 Task: Add an event with the title Casual Team Building Exercise: Escape Room Challenge, date '2023/12/28', time 8:50 AM to 10:50 AM, logged in from the account softage.10@softage.netand send the event invitation to softage.8@softage.net and softage.1@softage.net. Set a reminder for the event 2 hour before
Action: Mouse moved to (115, 129)
Screenshot: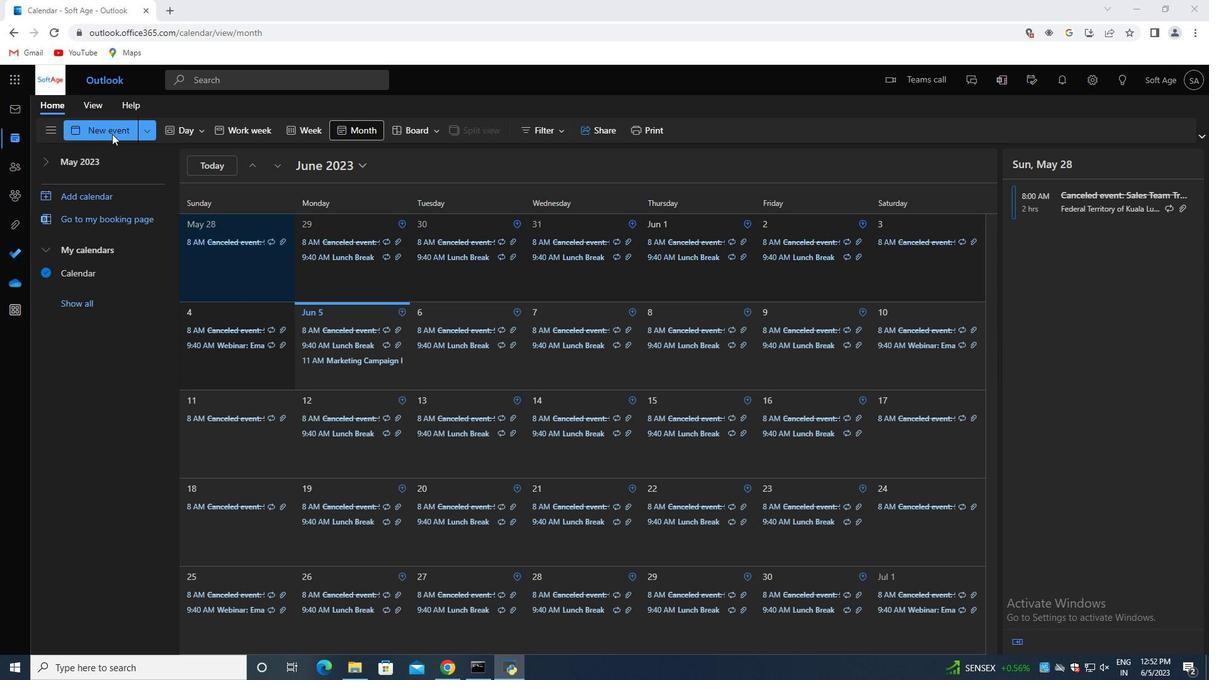 
Action: Mouse pressed left at (115, 129)
Screenshot: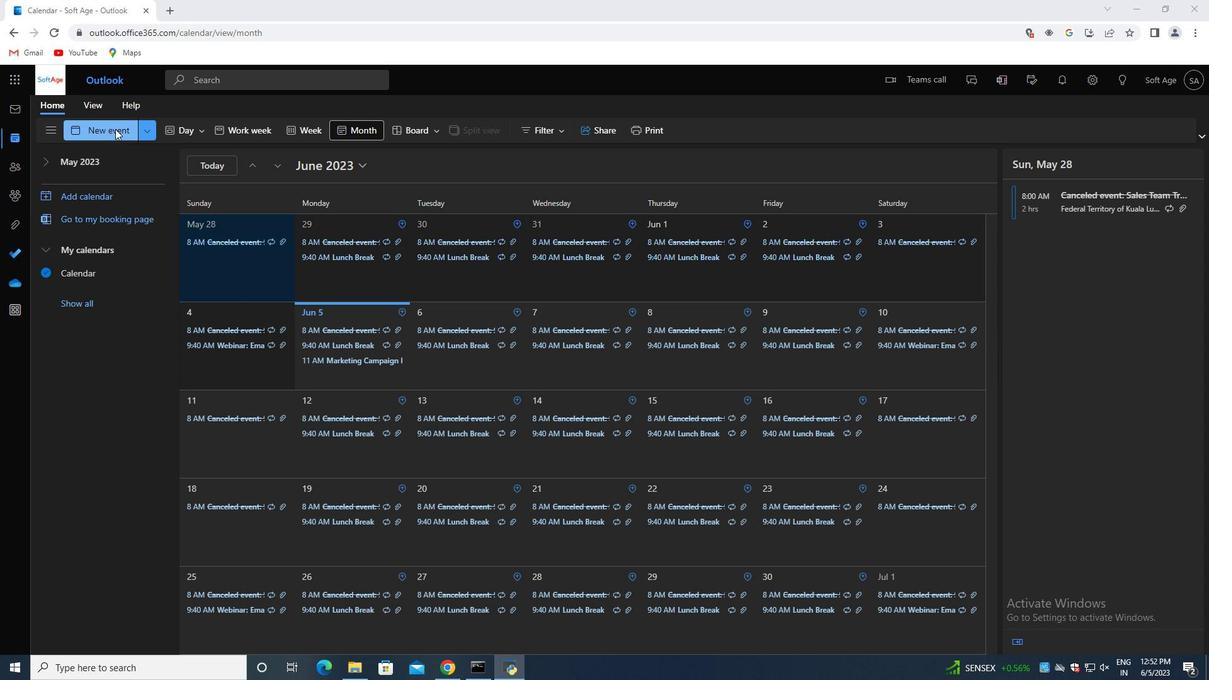 
Action: Mouse moved to (342, 206)
Screenshot: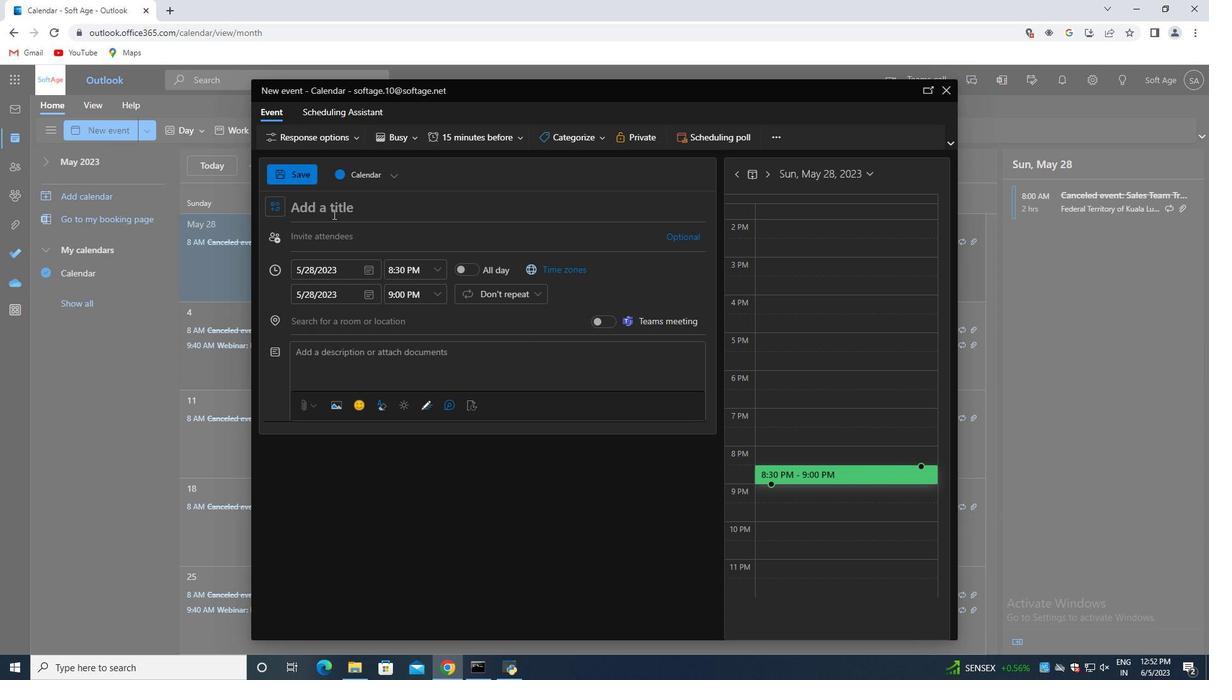 
Action: Mouse pressed left at (342, 206)
Screenshot: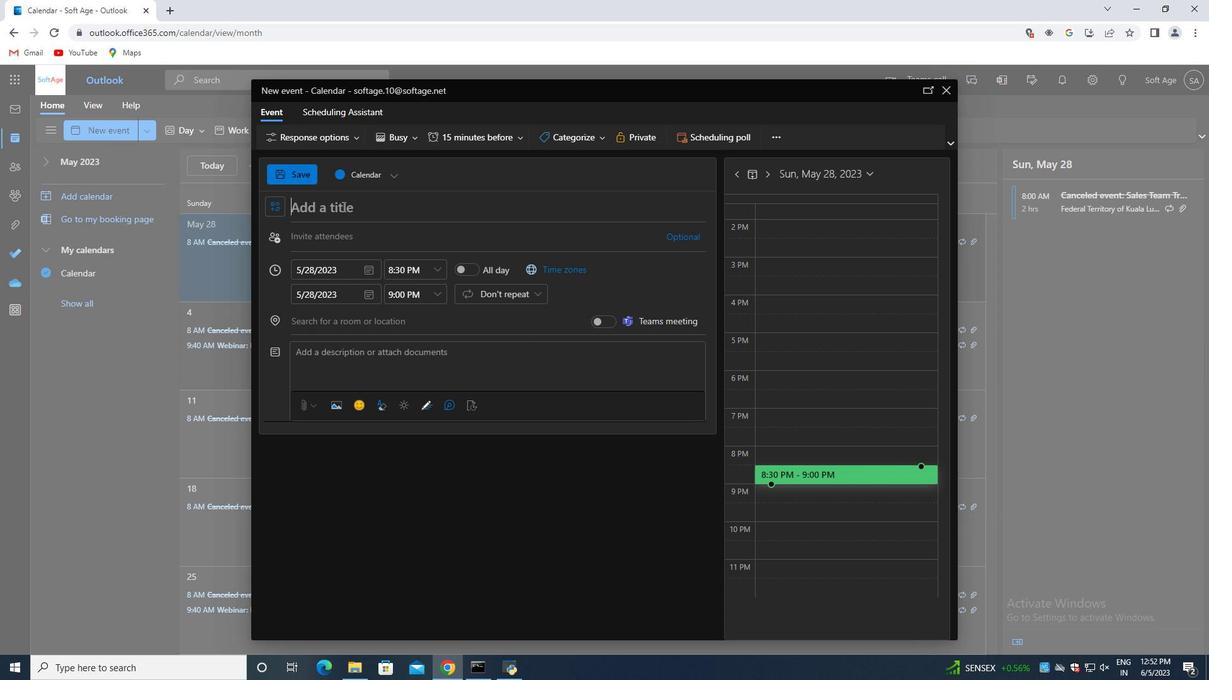 
Action: Key pressed <Key.shift>Casual<Key.space><Key.shift>Team<Key.space><Key.shift>Buildiung<Key.space><Key.backspace><Key.backspace><Key.backspace><Key.backspace>ng<Key.space><Key.shift>Exercise
Screenshot: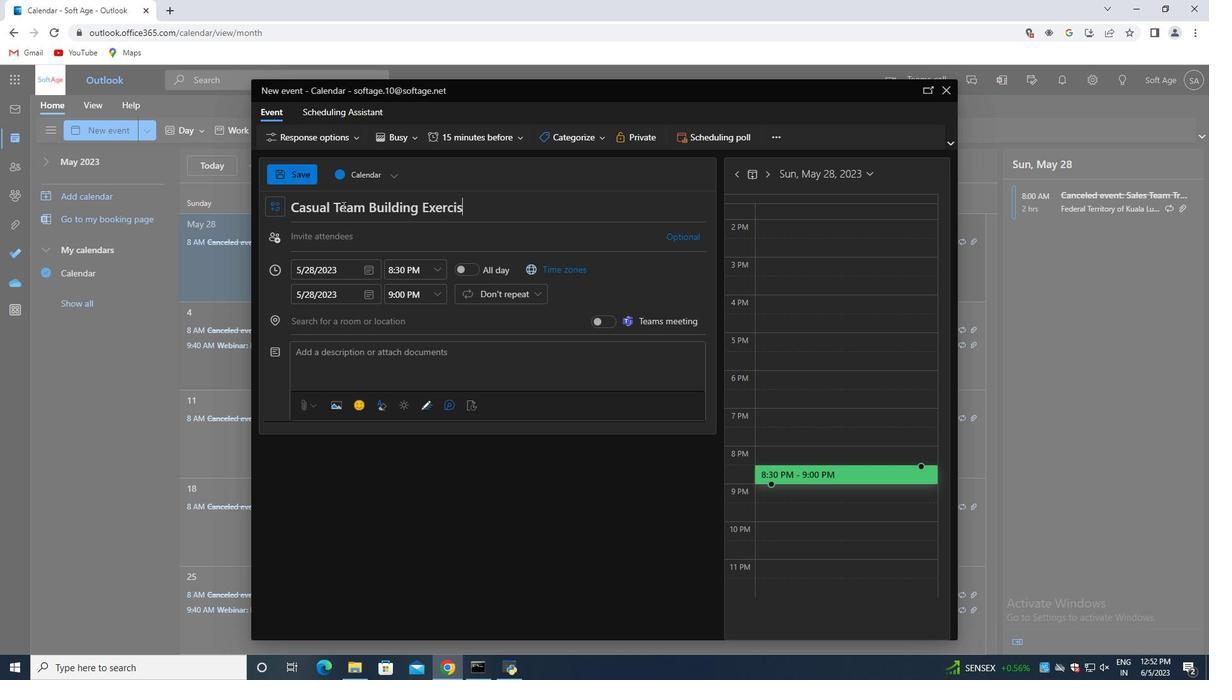 
Action: Mouse moved to (325, 284)
Screenshot: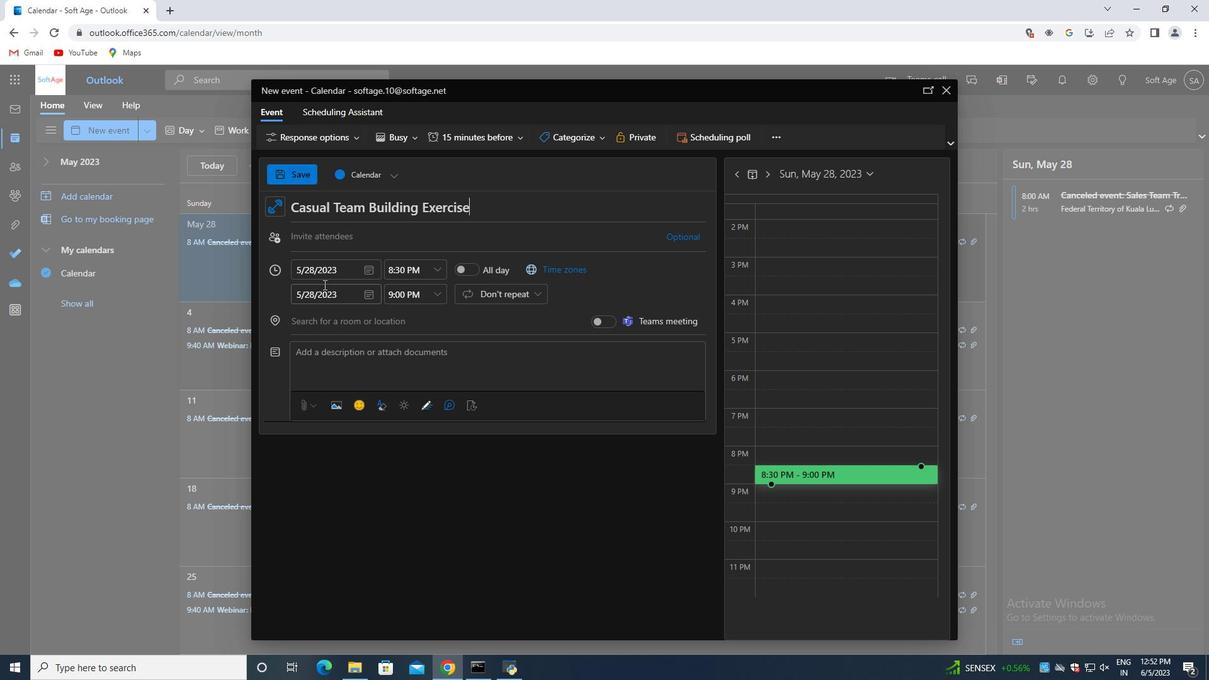 
Action: Key pressed <Key.shift_r>:<Key.space><Key.shift>Escape<Key.space><Key.shift><Key.shift>Room<Key.space><Key.shift>Challenge
Screenshot: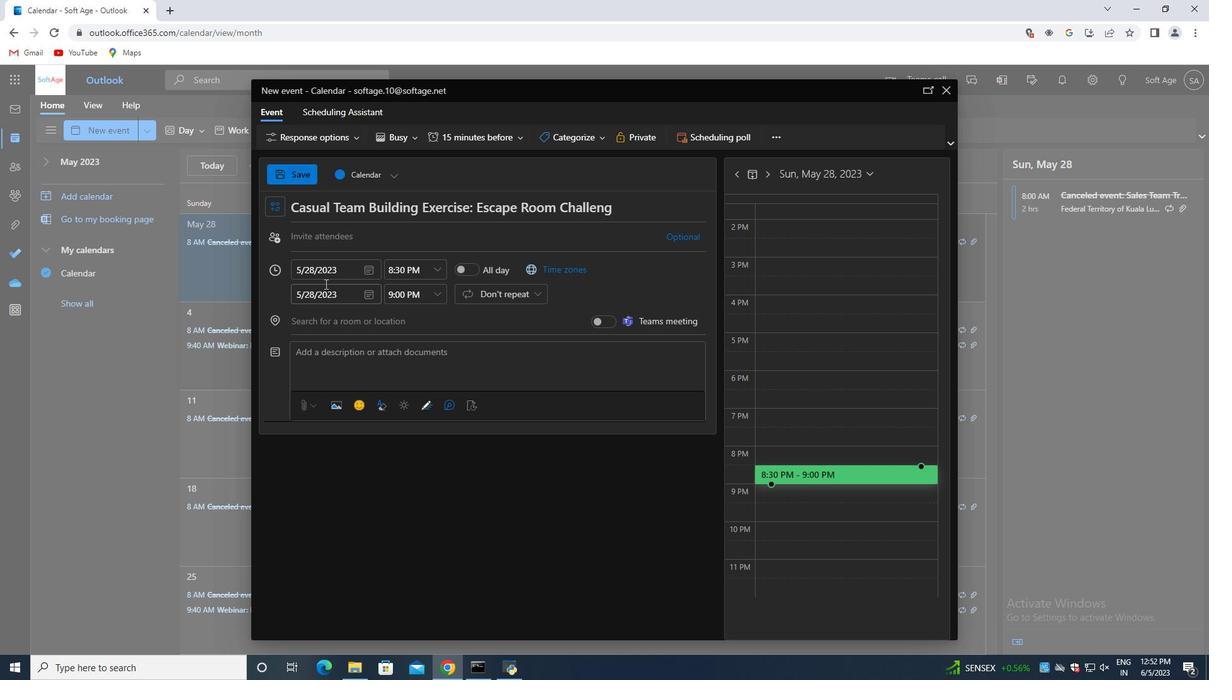 
Action: Mouse moved to (370, 274)
Screenshot: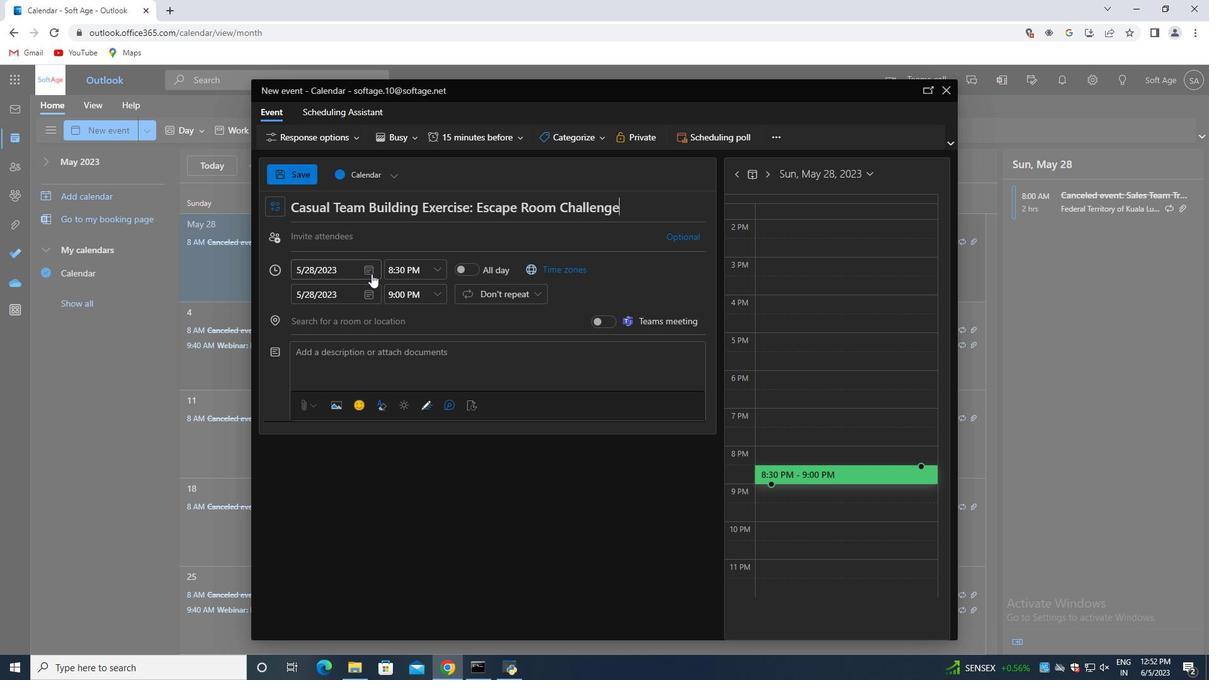 
Action: Mouse pressed left at (370, 274)
Screenshot: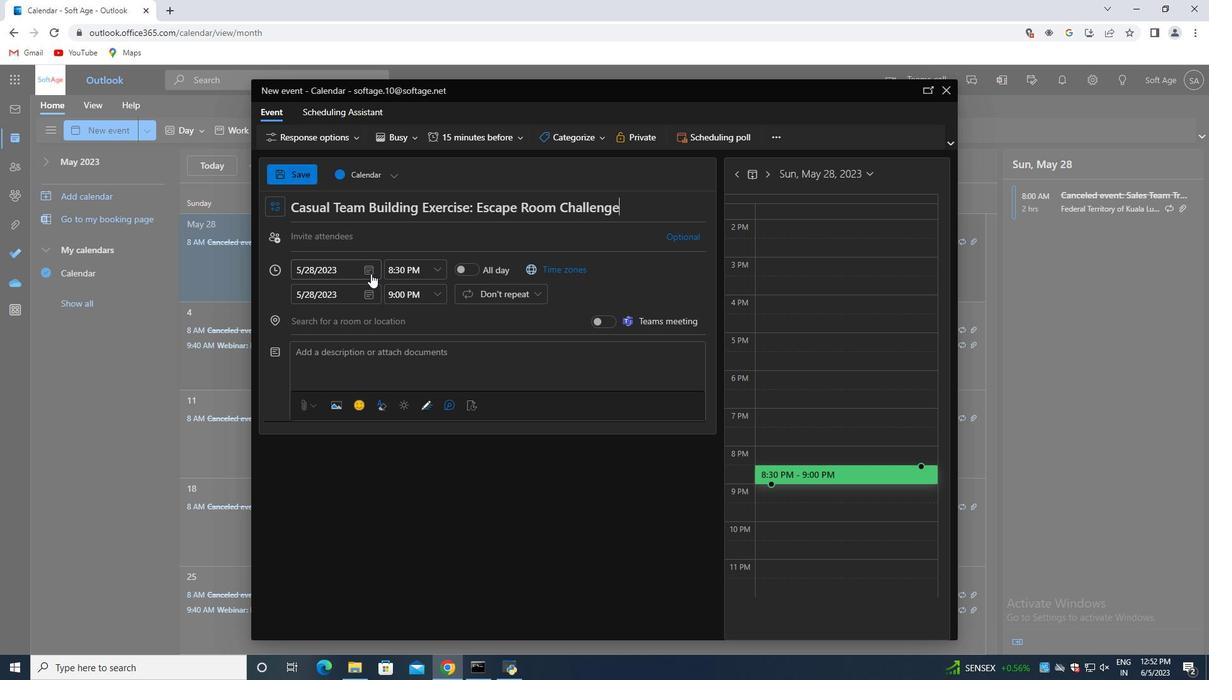 
Action: Mouse moved to (410, 296)
Screenshot: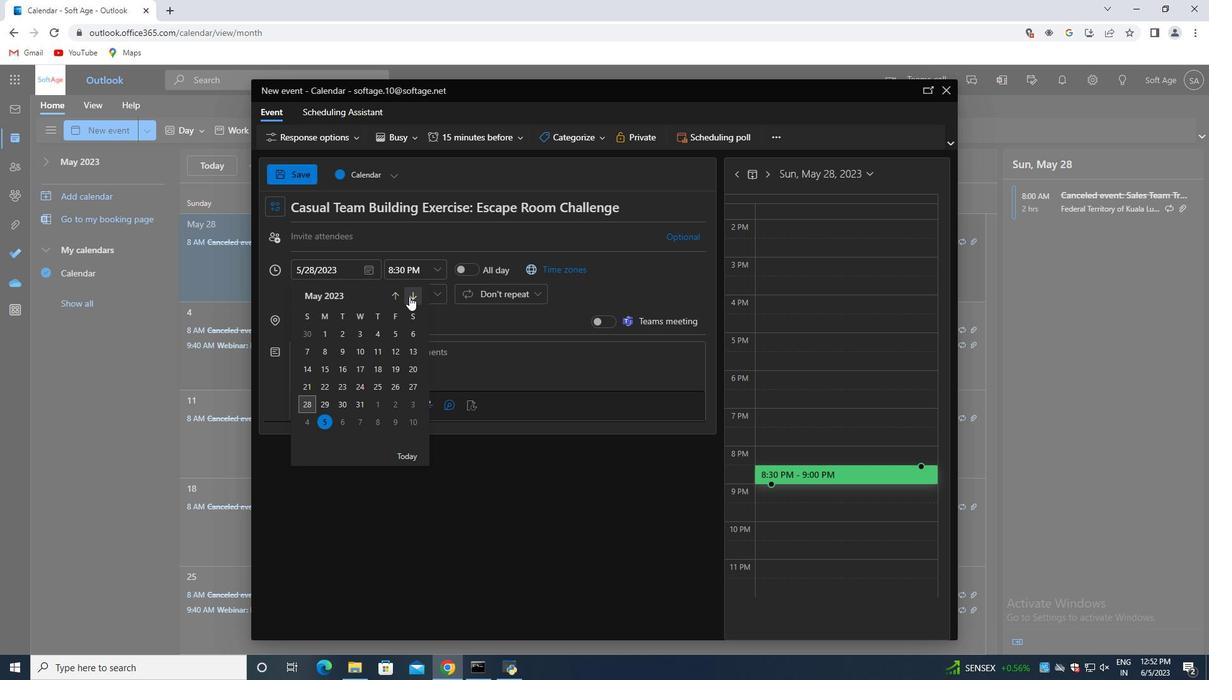 
Action: Mouse pressed left at (410, 296)
Screenshot: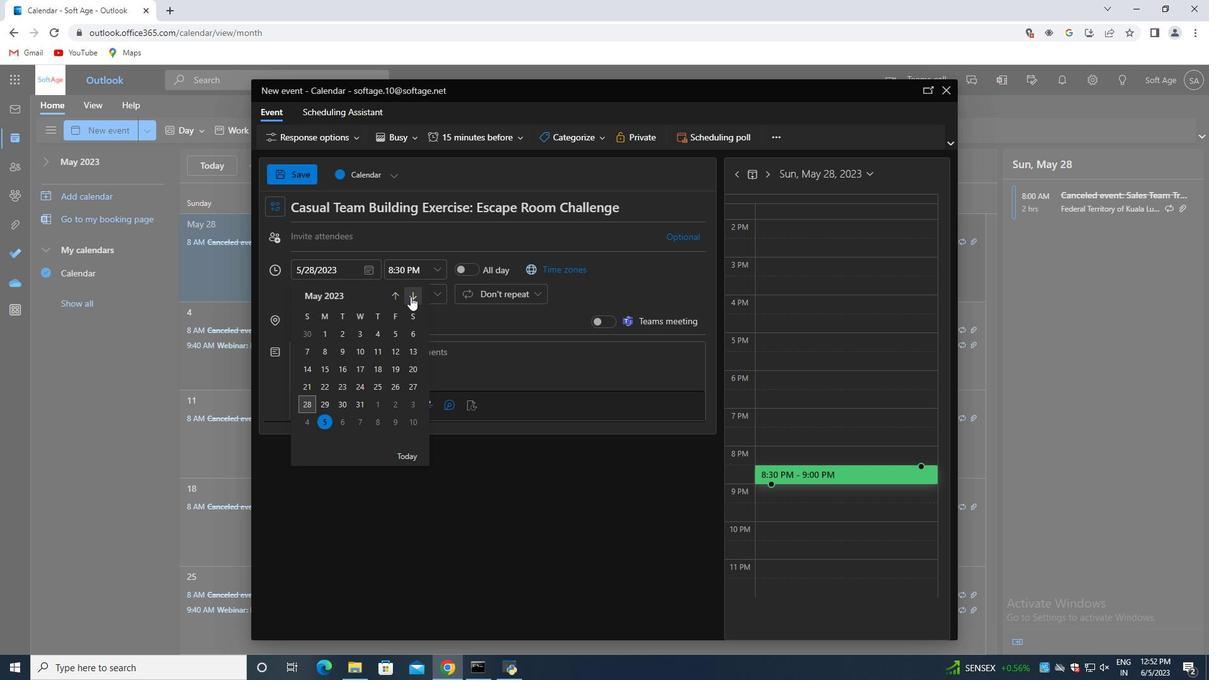 
Action: Mouse pressed left at (410, 296)
Screenshot: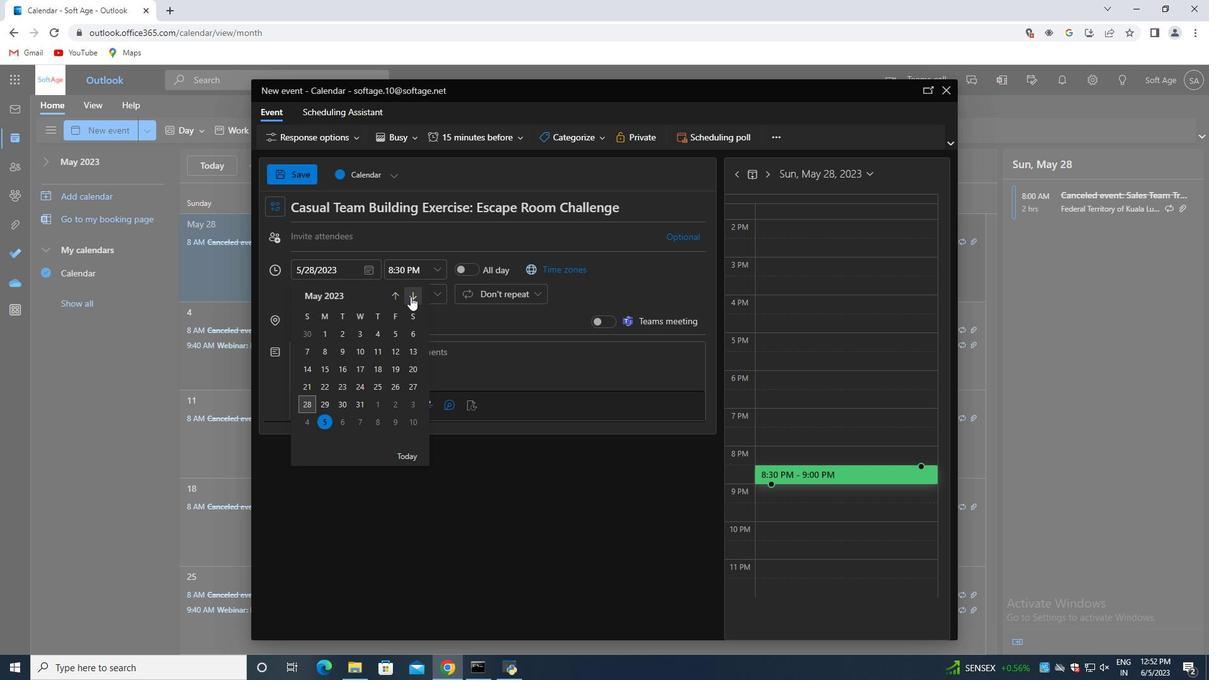 
Action: Mouse pressed left at (410, 296)
Screenshot: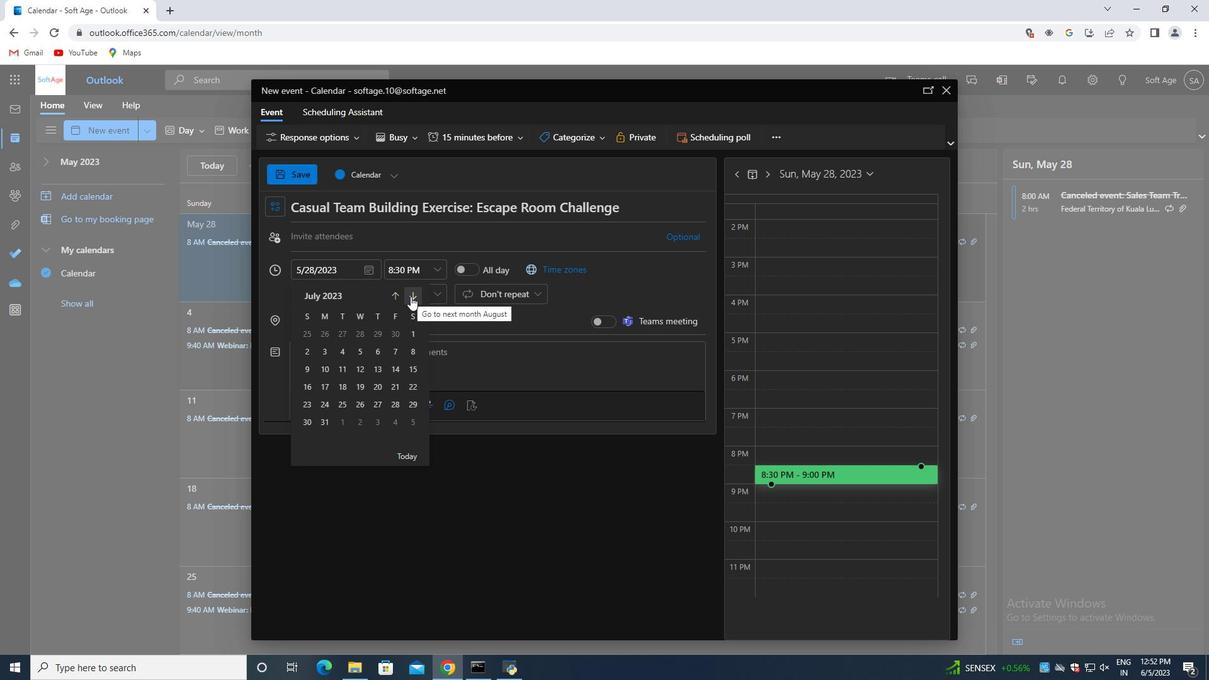 
Action: Mouse pressed left at (410, 296)
Screenshot: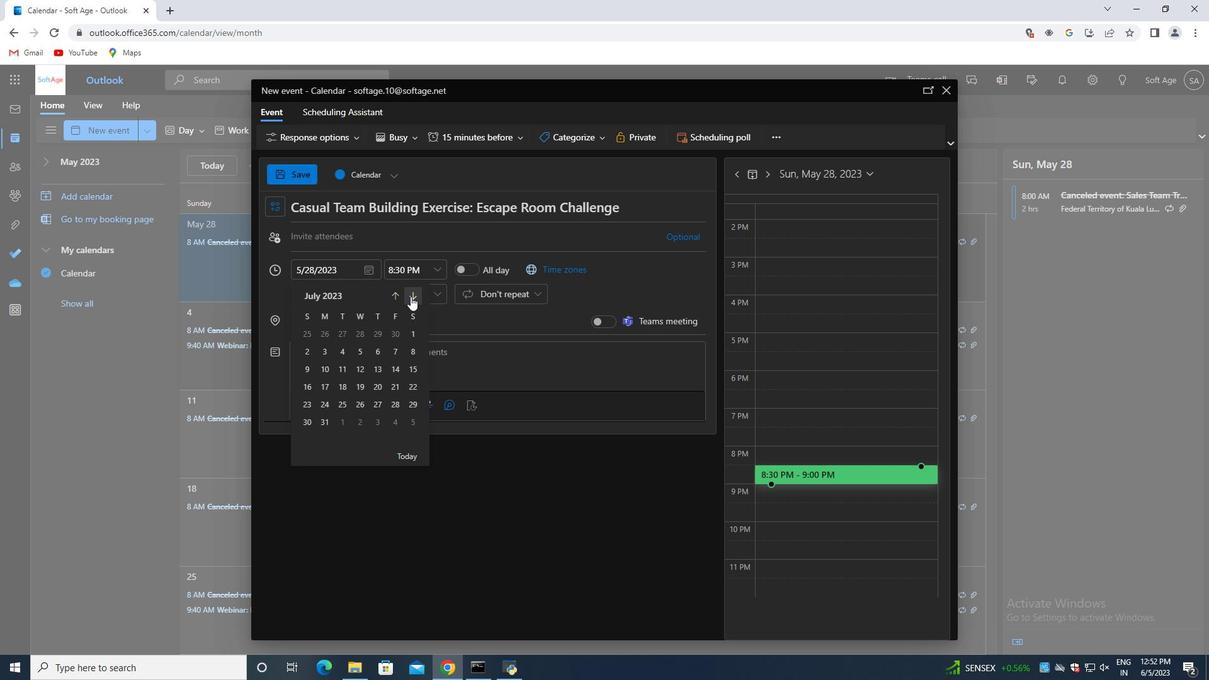 
Action: Mouse pressed left at (410, 296)
Screenshot: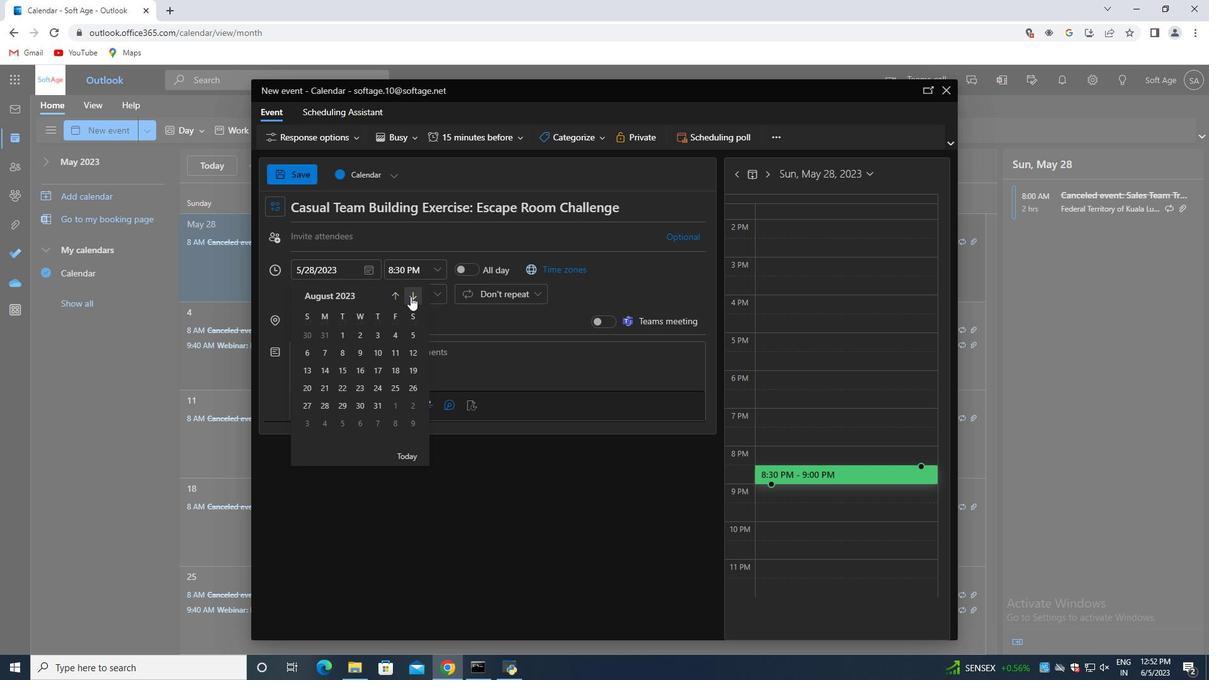 
Action: Mouse pressed left at (410, 296)
Screenshot: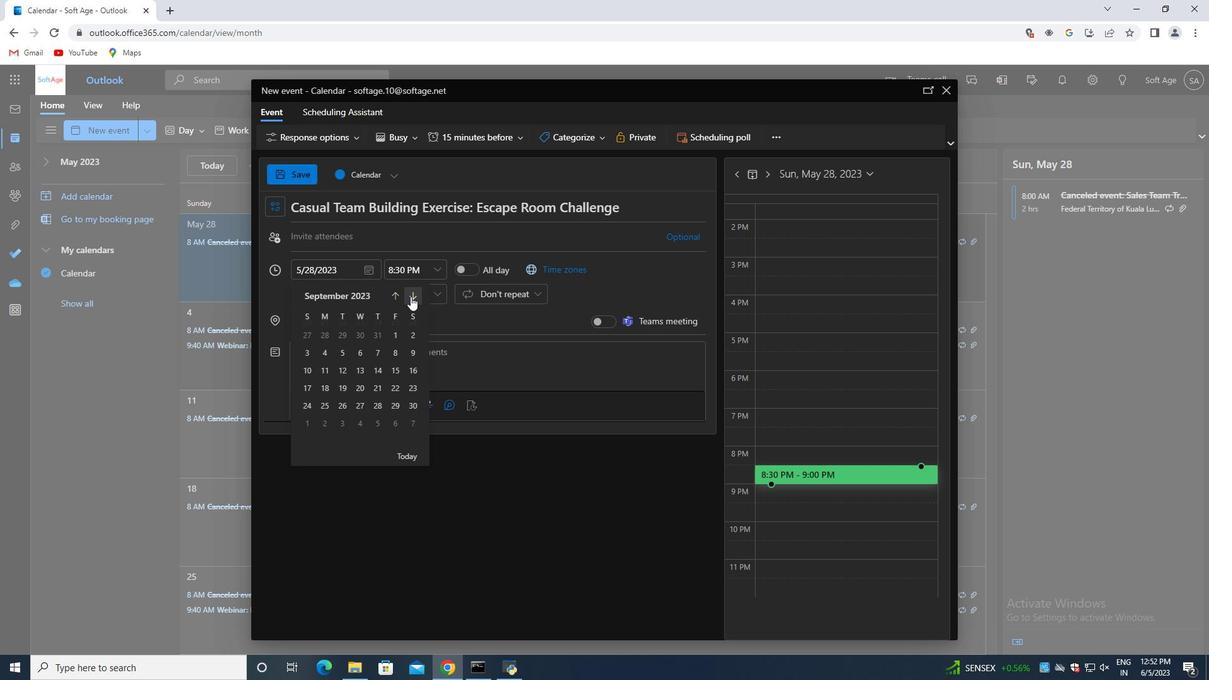 
Action: Mouse moved to (410, 296)
Screenshot: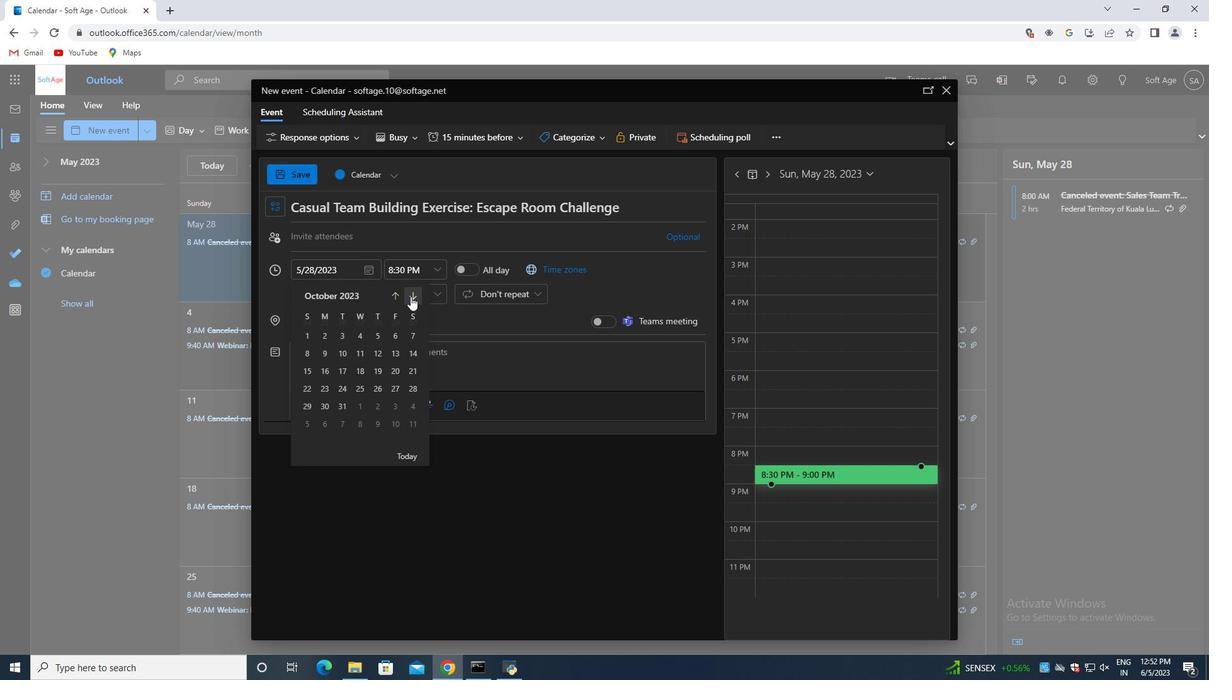 
Action: Mouse pressed left at (410, 296)
Screenshot: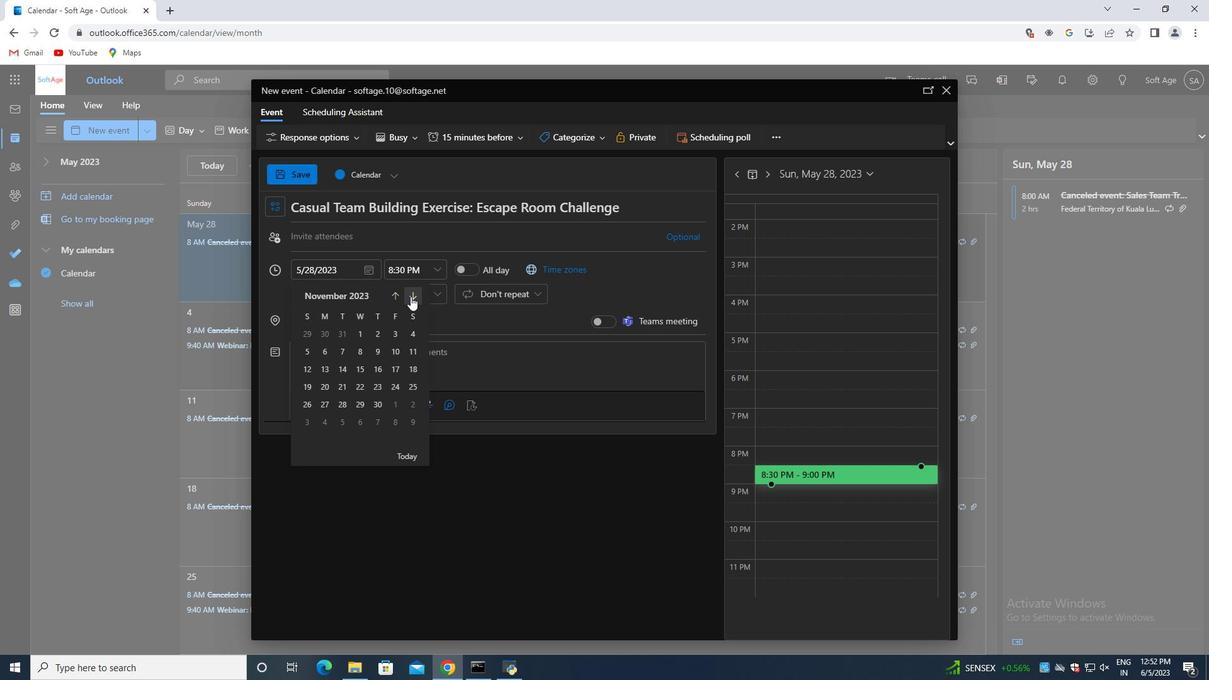 
Action: Mouse moved to (373, 402)
Screenshot: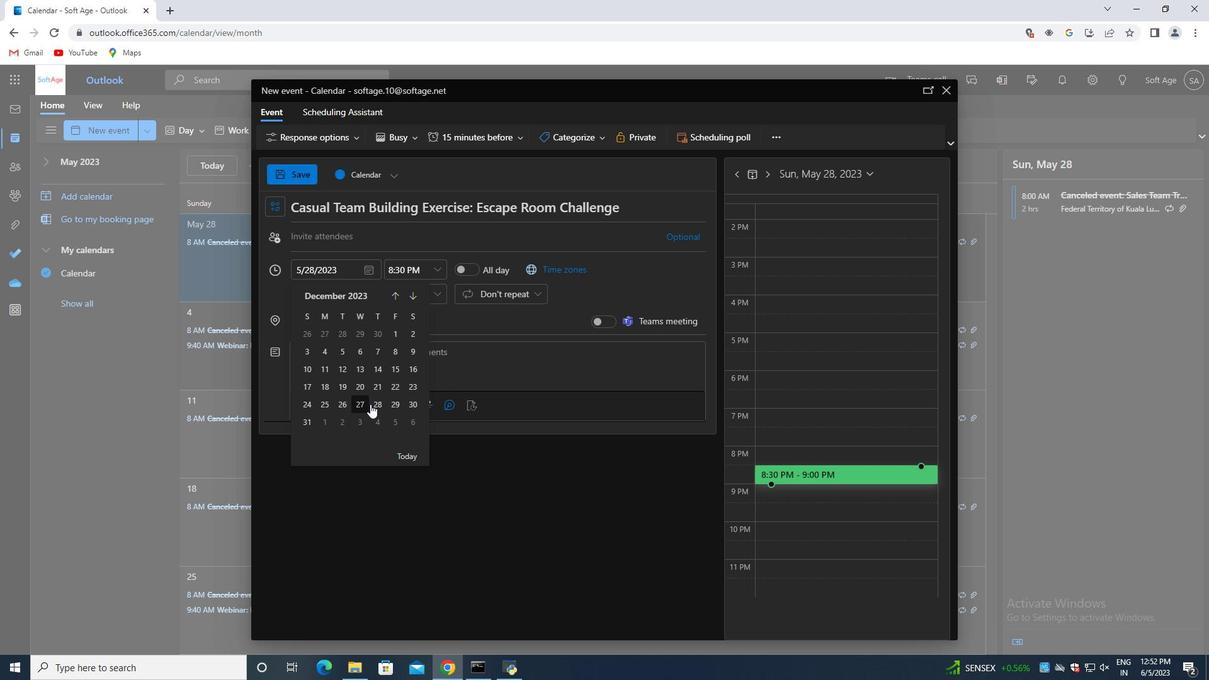
Action: Mouse pressed left at (373, 402)
Screenshot: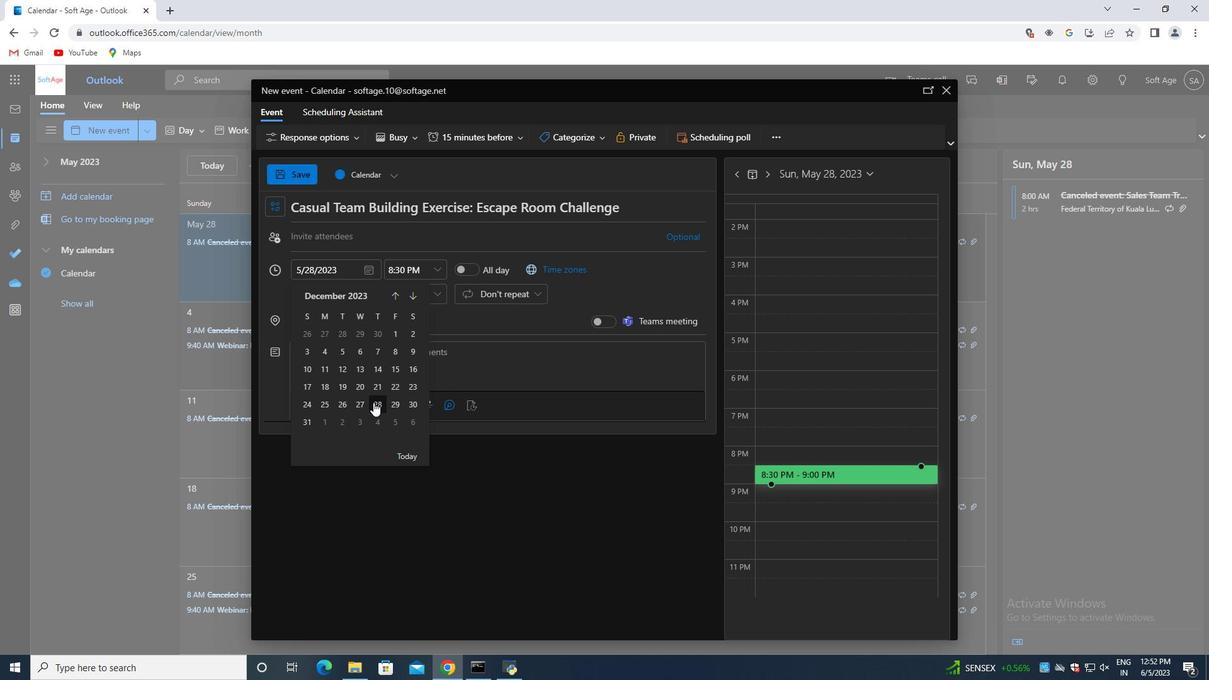 
Action: Mouse moved to (433, 270)
Screenshot: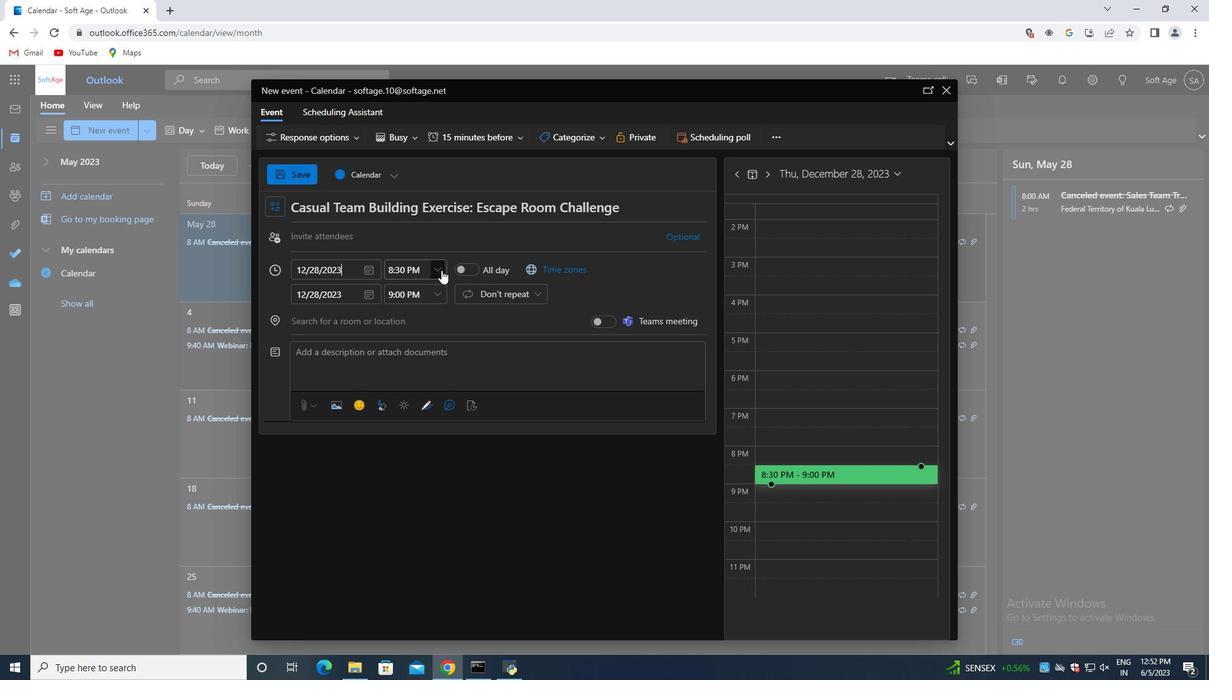 
Action: Mouse pressed left at (433, 270)
Screenshot: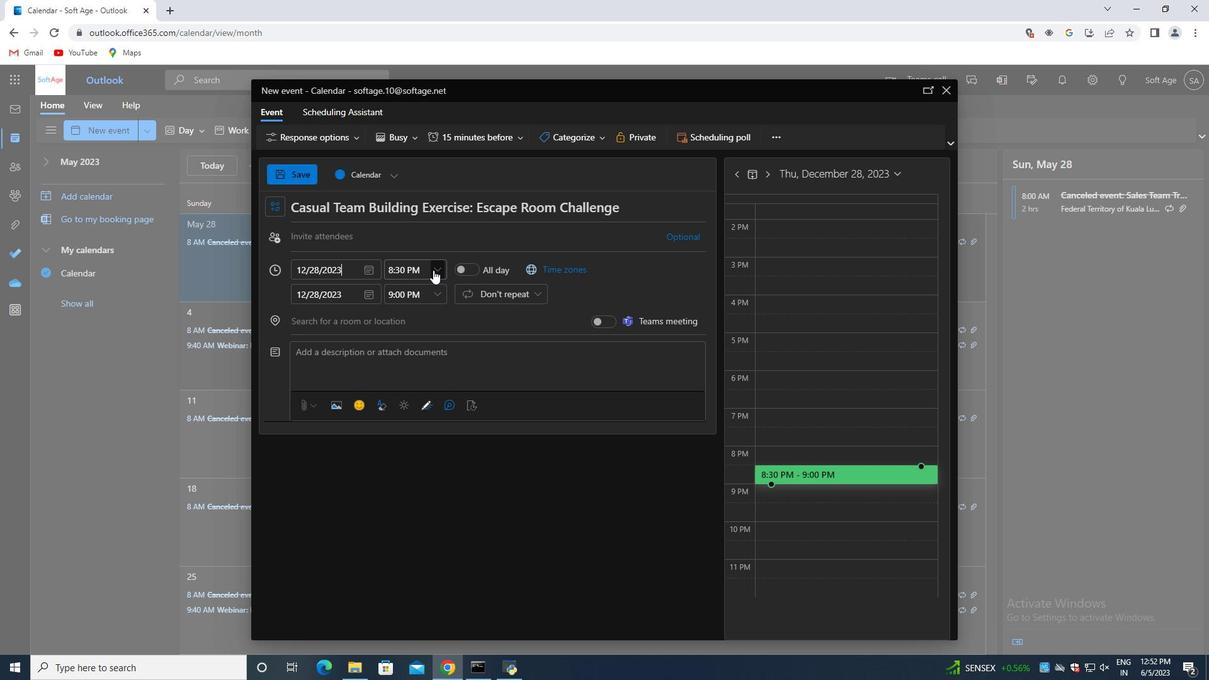 
Action: Key pressed 8<Key.shift_r>:50<Key.space><Key.shift><Key.shift>a<Key.backspace><Key.shift>A<Key.shift>M<Key.enter>
Screenshot: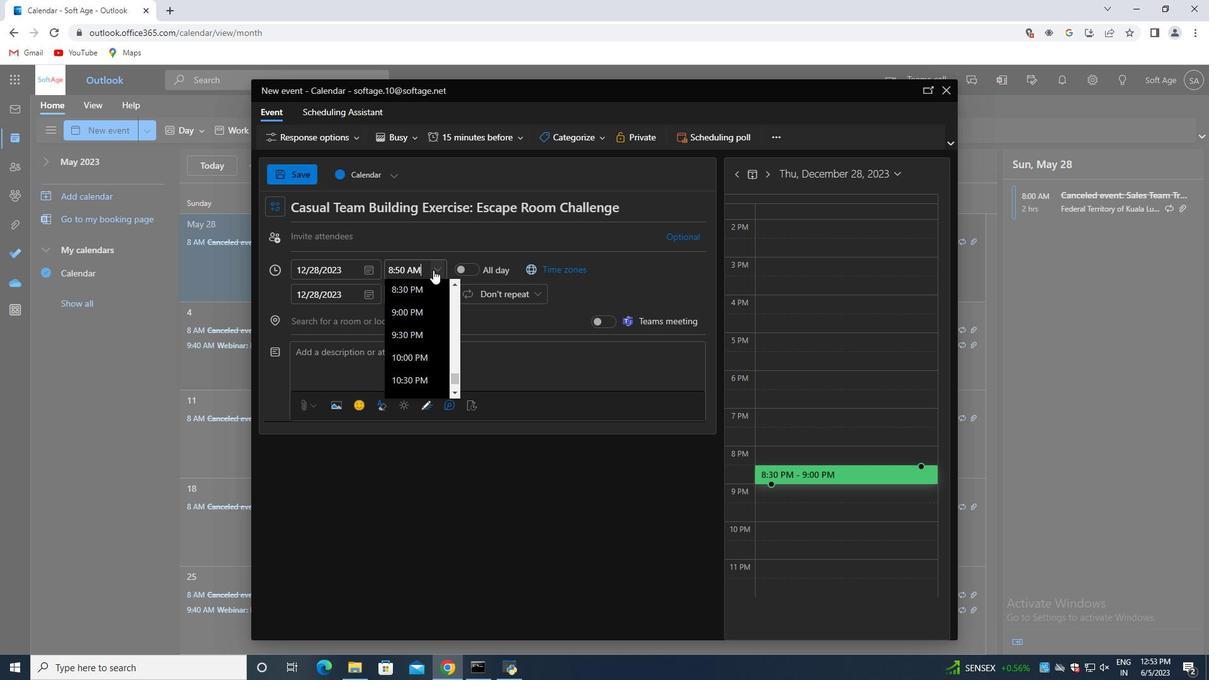 
Action: Mouse moved to (441, 296)
Screenshot: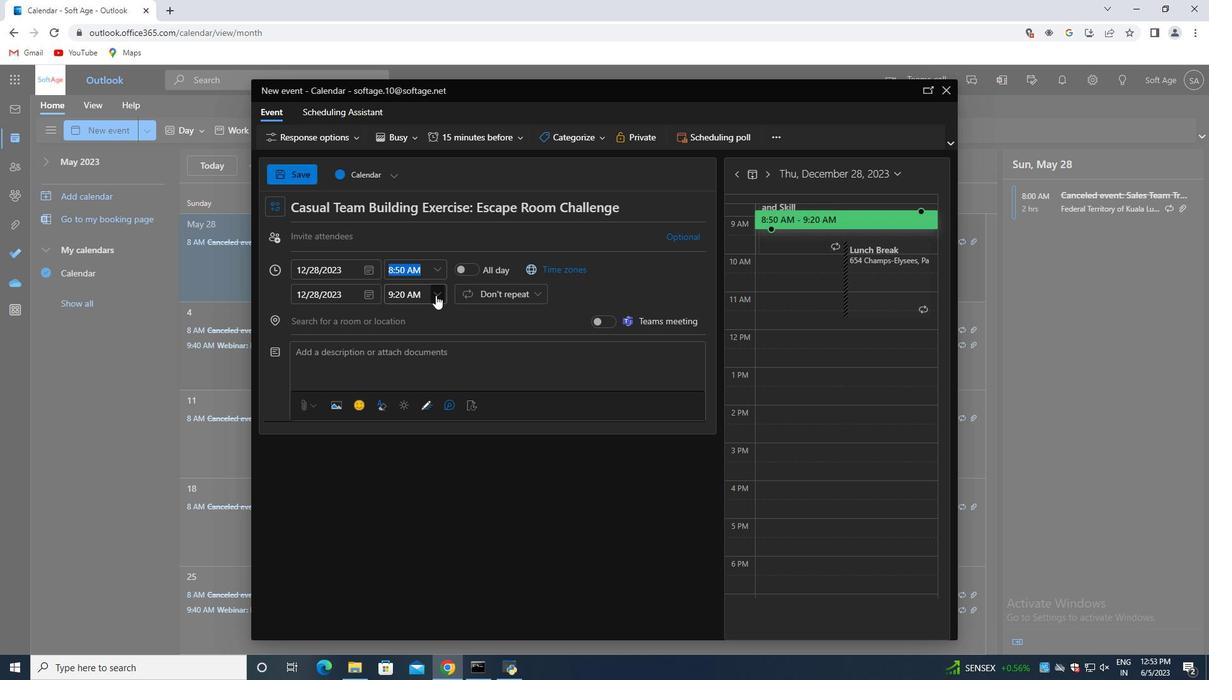
Action: Mouse pressed left at (441, 296)
Screenshot: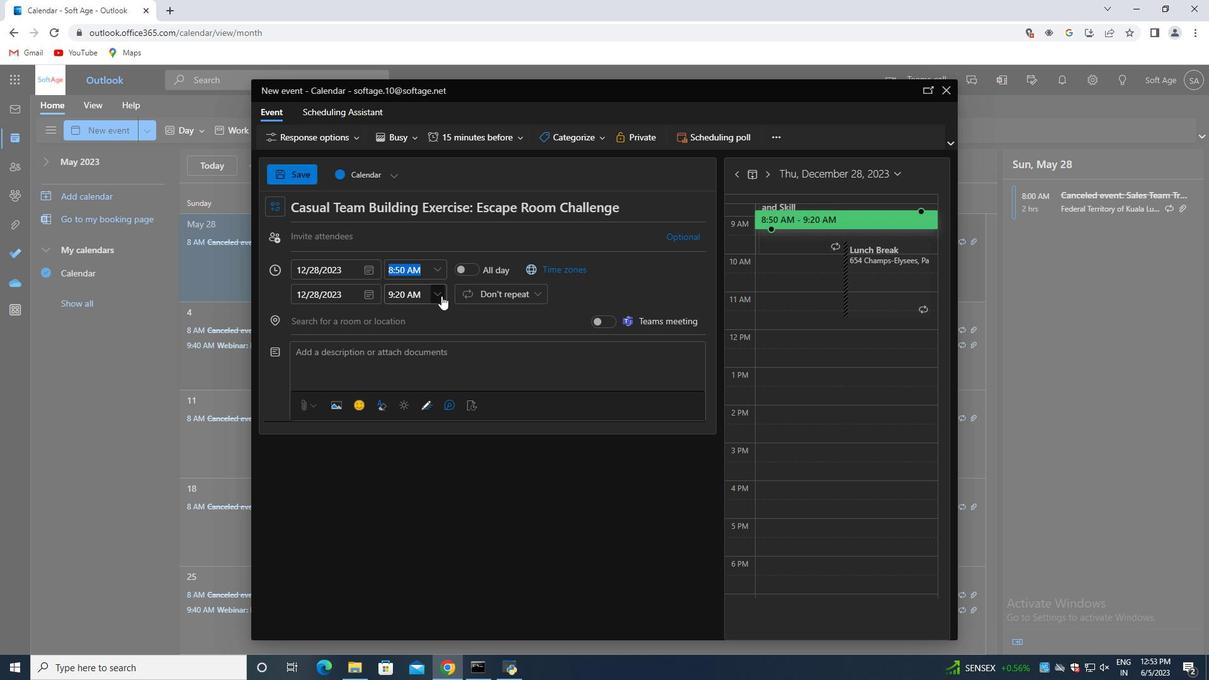 
Action: Mouse moved to (430, 380)
Screenshot: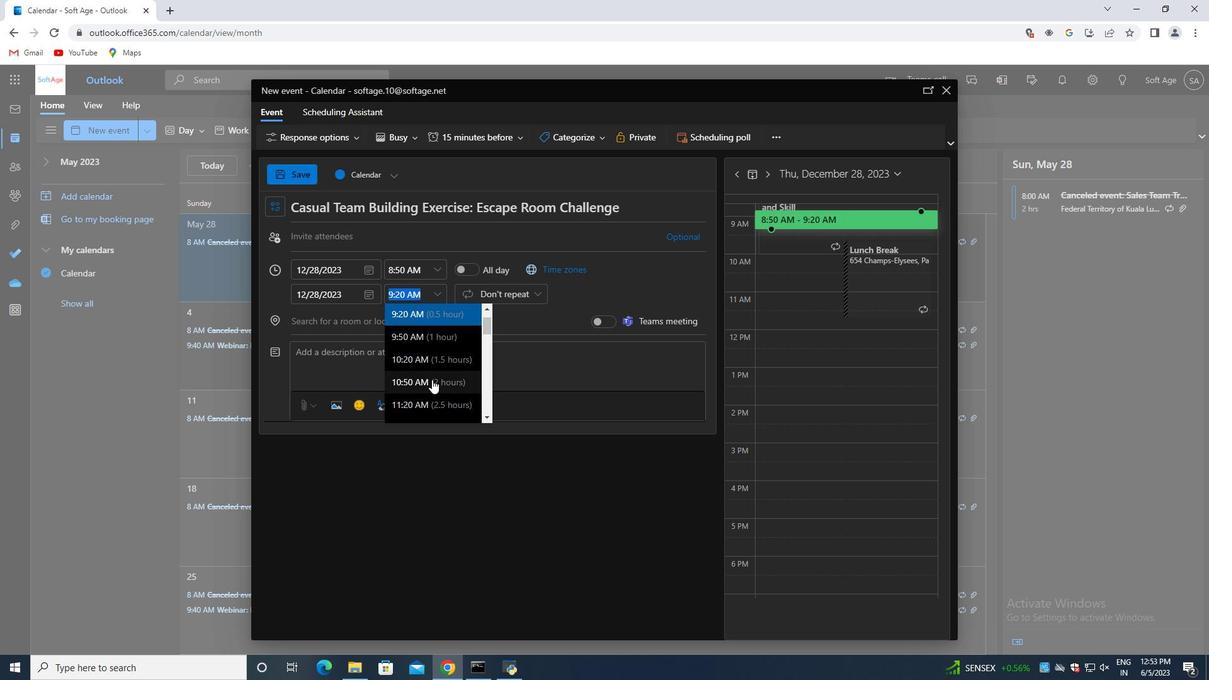 
Action: Mouse pressed left at (430, 380)
Screenshot: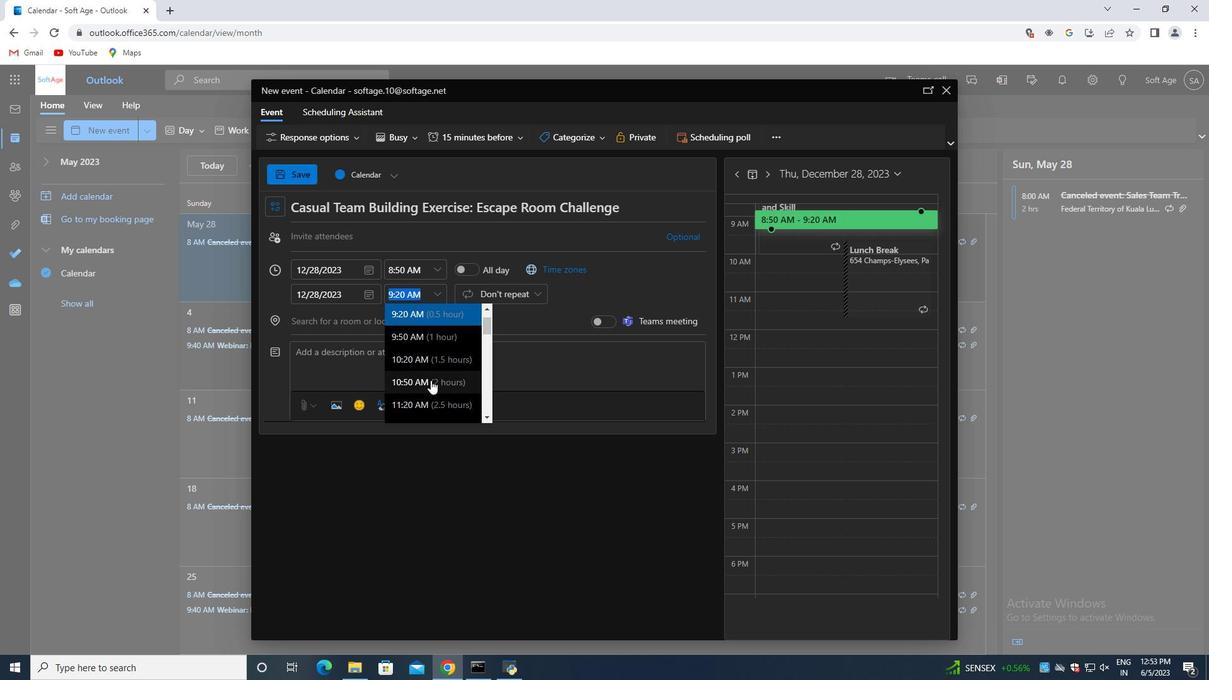 
Action: Mouse moved to (332, 240)
Screenshot: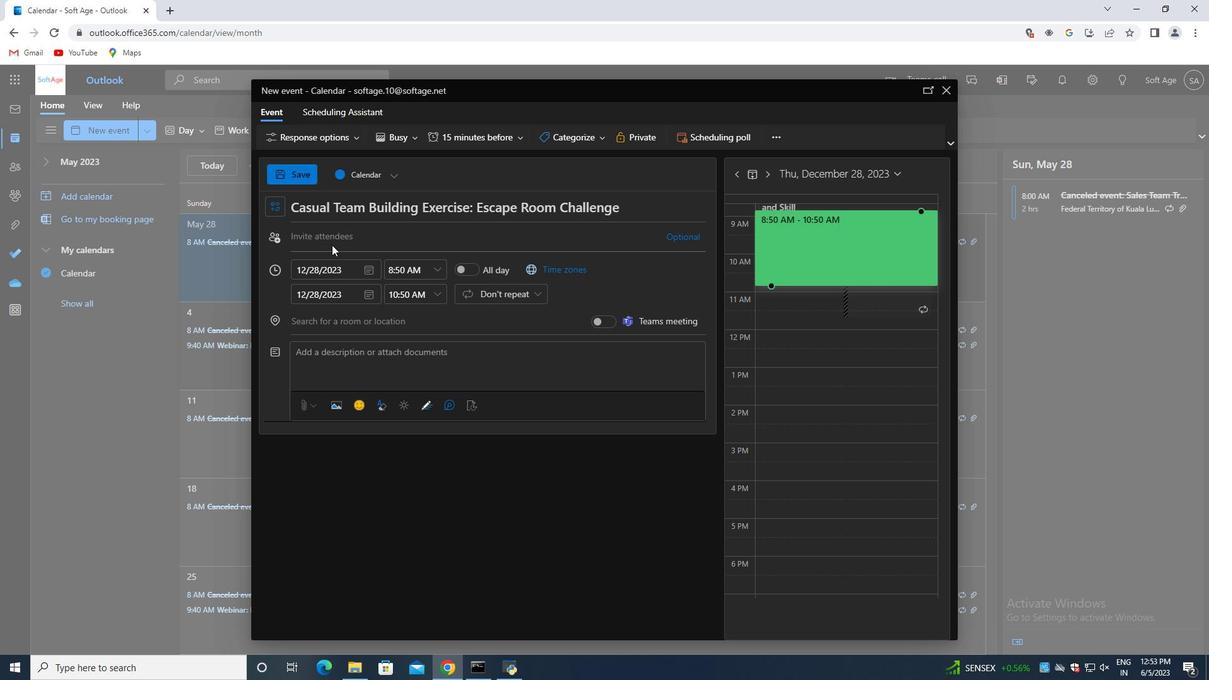 
Action: Mouse pressed left at (332, 240)
Screenshot: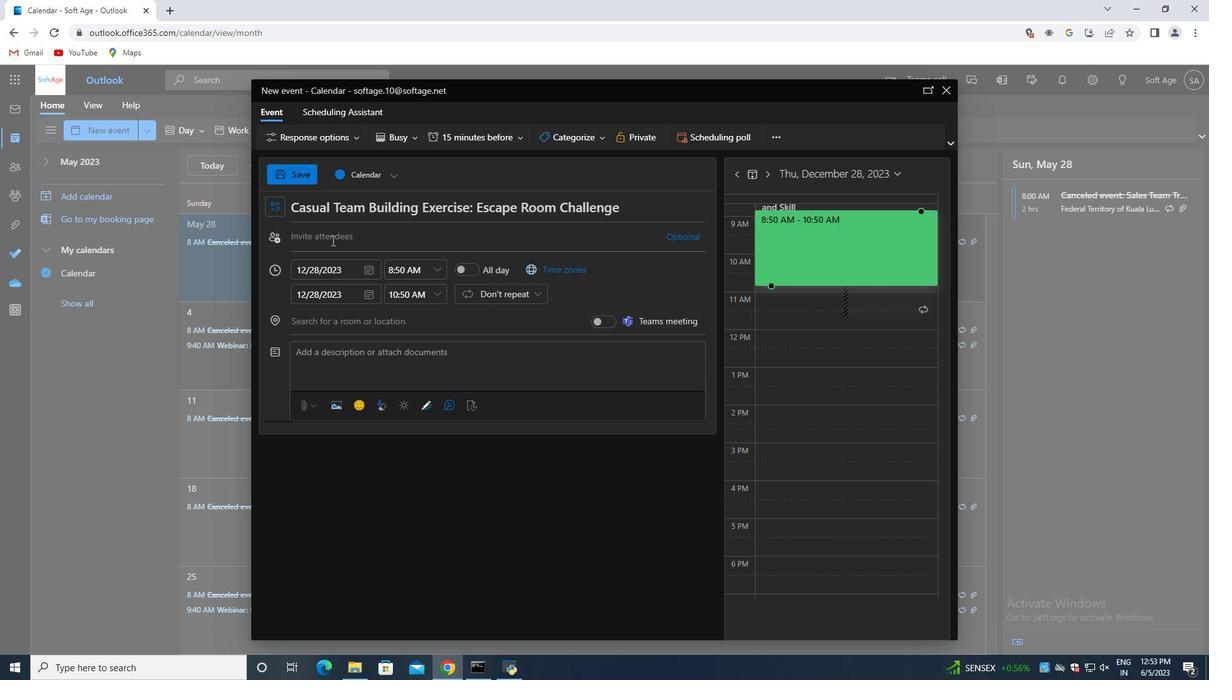 
Action: Key pressed softage.8<Key.shift>@softage.net<Key.enter>softage.net<Key.backspace><Key.backspace><Key.backspace><Key.backspace>.1<Key.shift>@softage,<Key.backspace>.net<Key.backspace><Key.backspace><Key.backspace><Key.backspace><Key.shift>softage.1<Key.shift>@softage.net<Key.enter>
Screenshot: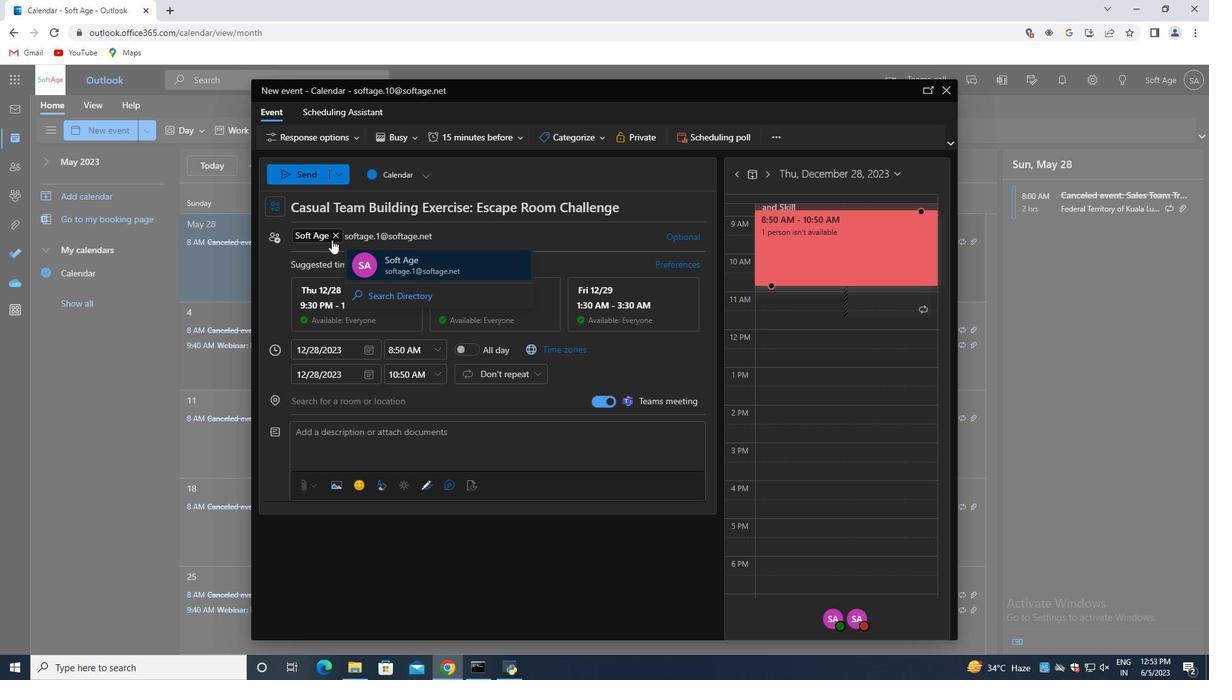 
Action: Mouse moved to (483, 138)
Screenshot: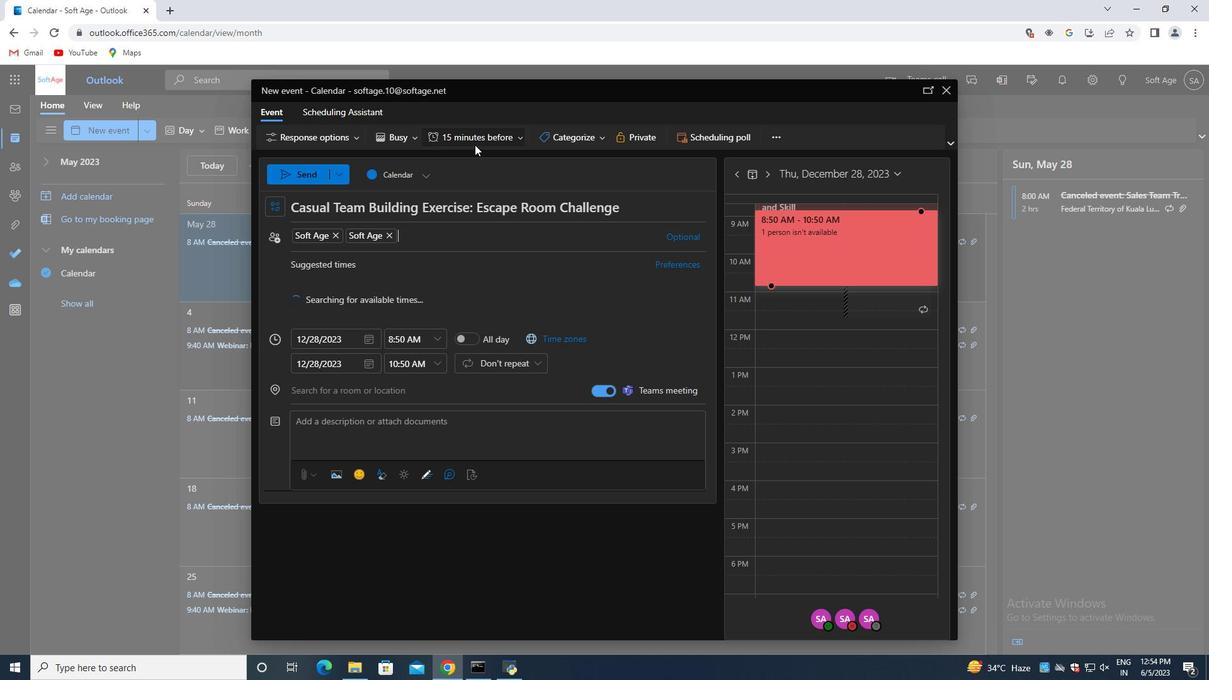 
Action: Mouse pressed left at (483, 138)
Screenshot: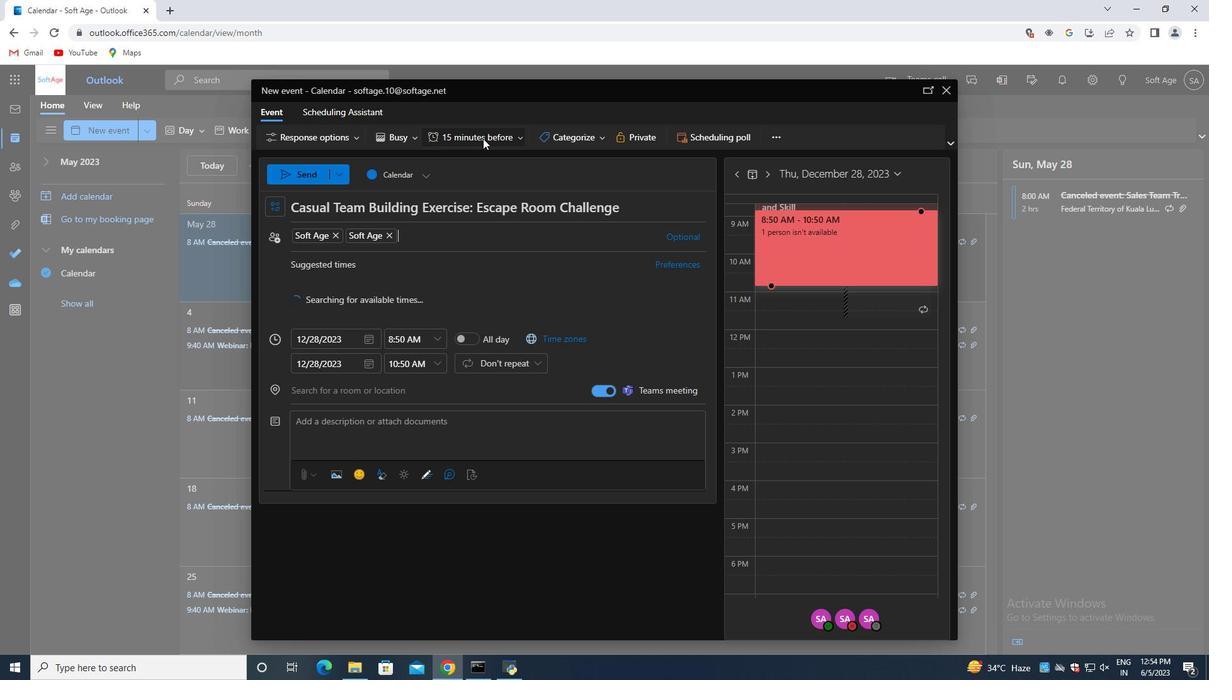 
Action: Mouse moved to (478, 299)
Screenshot: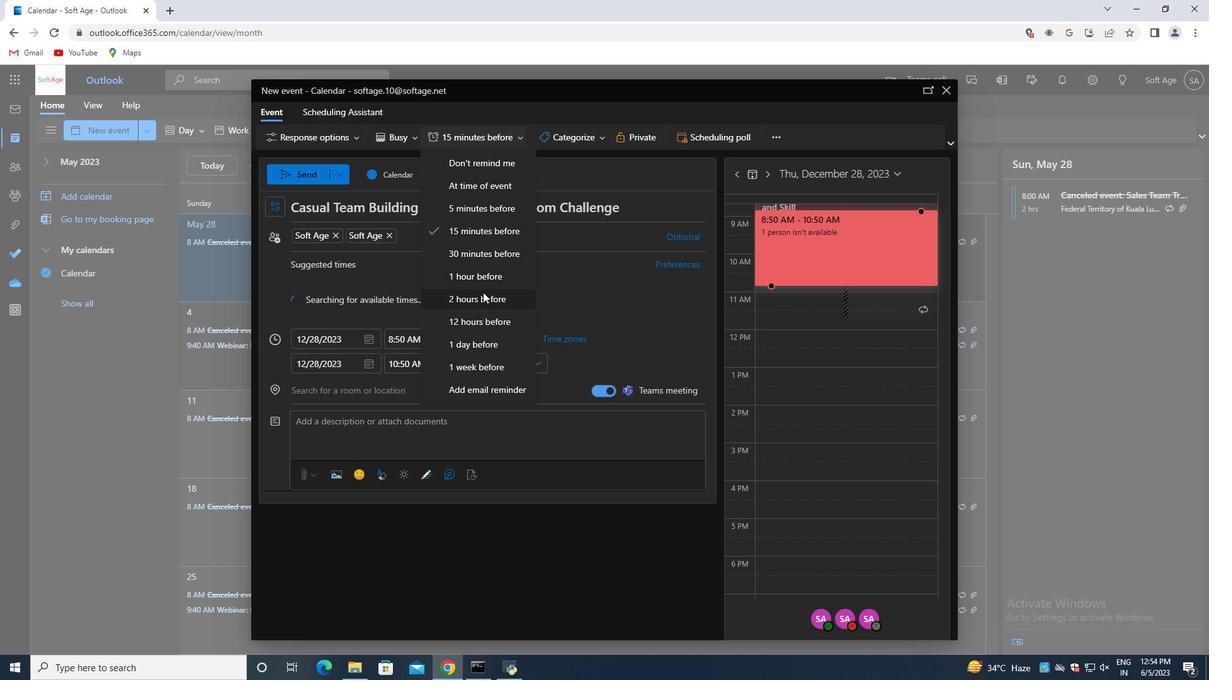
Action: Mouse pressed left at (478, 299)
Screenshot: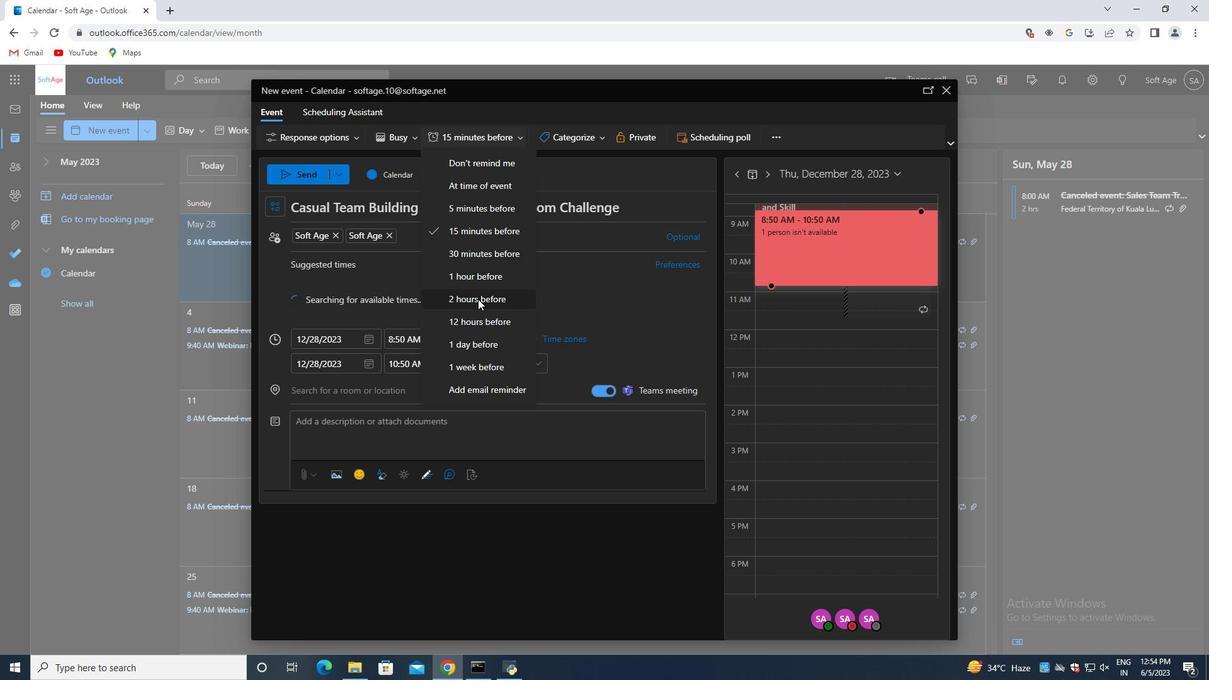 
Action: Mouse moved to (297, 182)
Screenshot: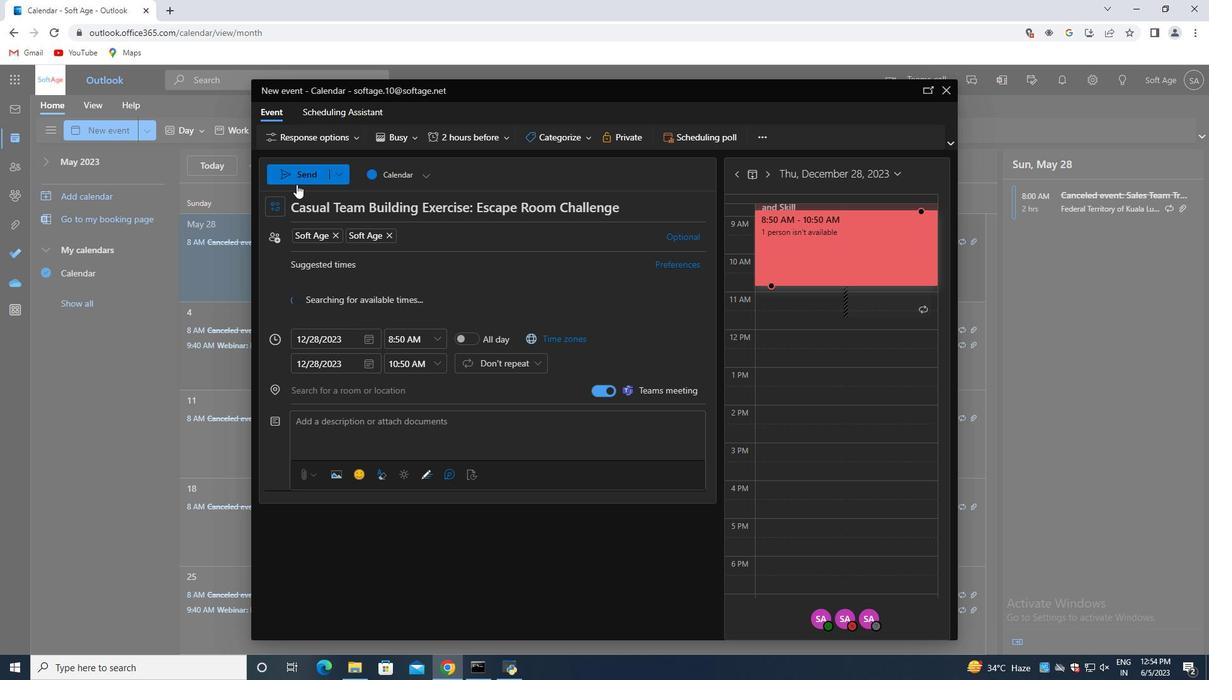 
Action: Mouse pressed left at (297, 182)
Screenshot: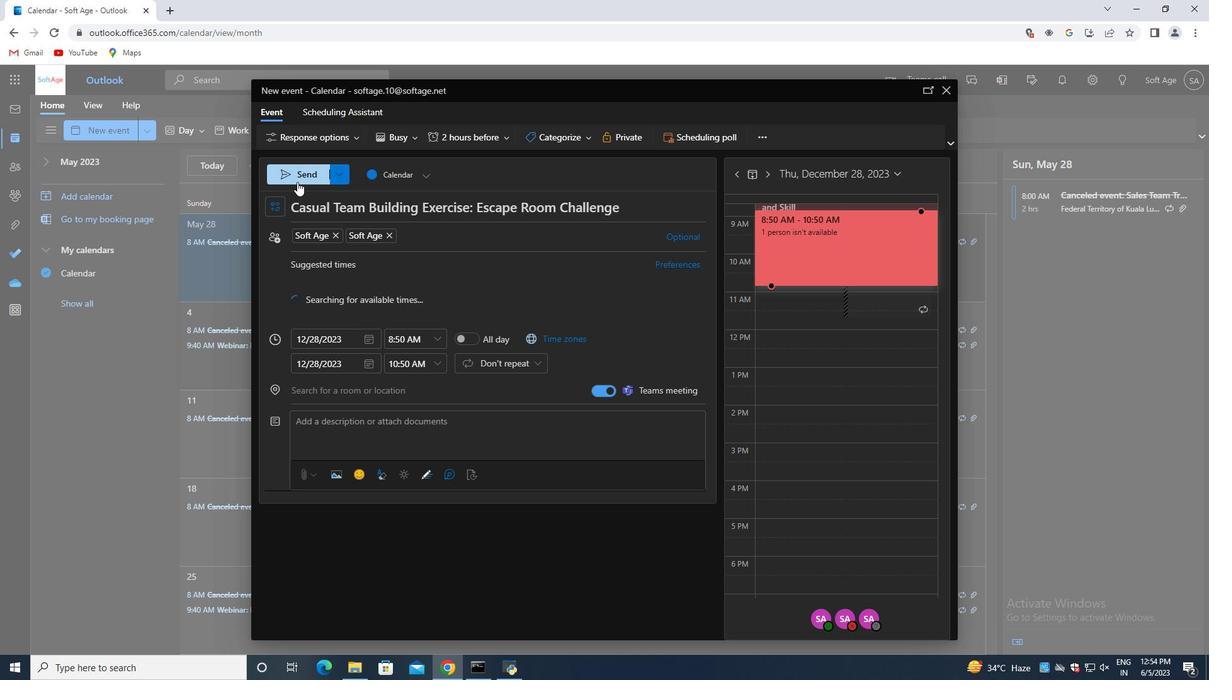 
